 Task: Add Red Label titled Label0012 to Card Card0012 in Board Board0003 in Development in Trello
Action: Mouse moved to (498, 34)
Screenshot: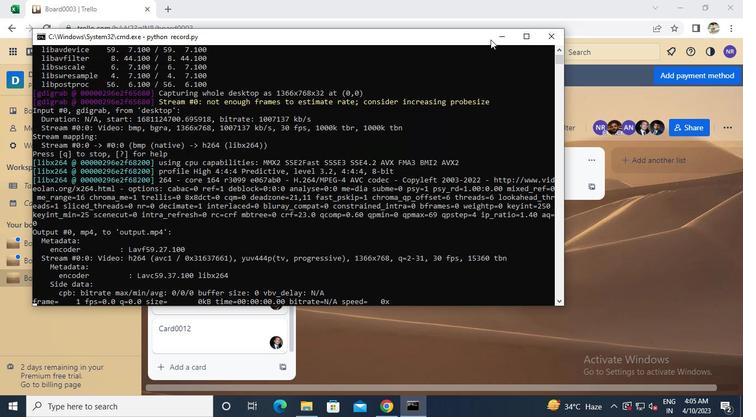 
Action: Mouse pressed left at (498, 34)
Screenshot: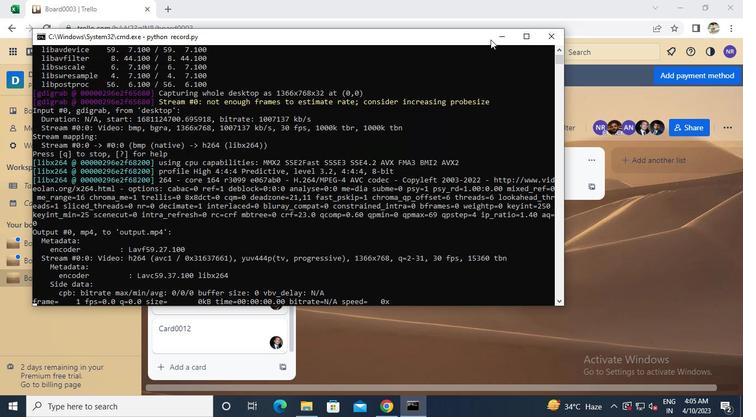 
Action: Mouse moved to (274, 321)
Screenshot: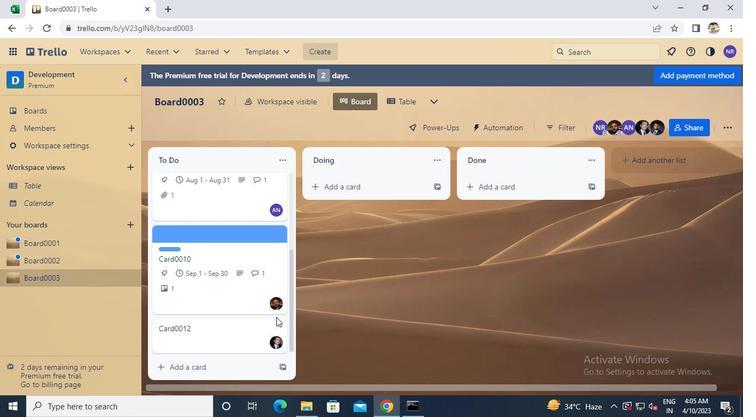 
Action: Mouse pressed left at (274, 321)
Screenshot: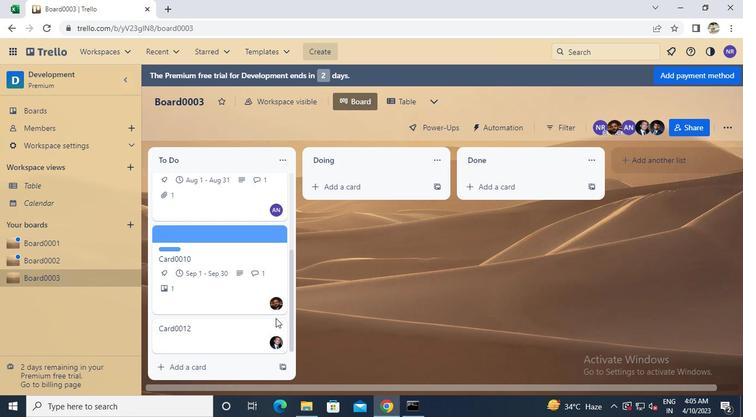 
Action: Mouse moved to (312, 260)
Screenshot: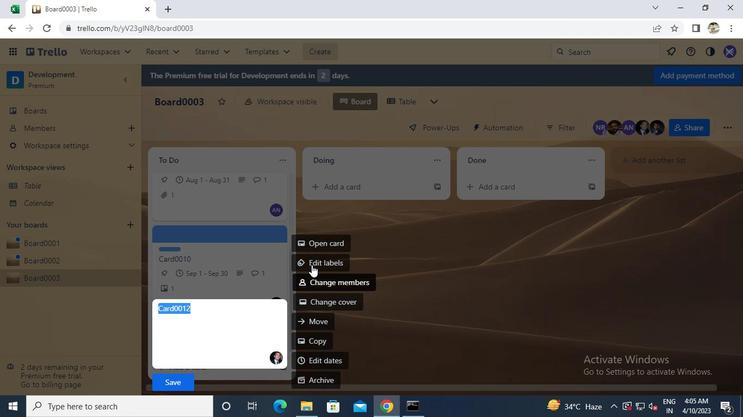 
Action: Mouse pressed left at (312, 260)
Screenshot: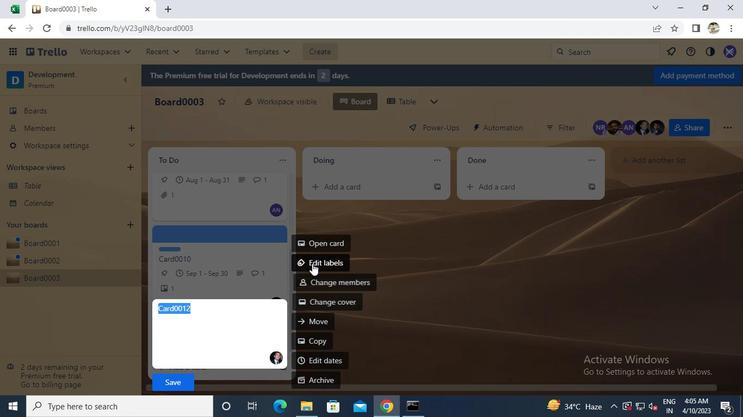 
Action: Mouse moved to (337, 324)
Screenshot: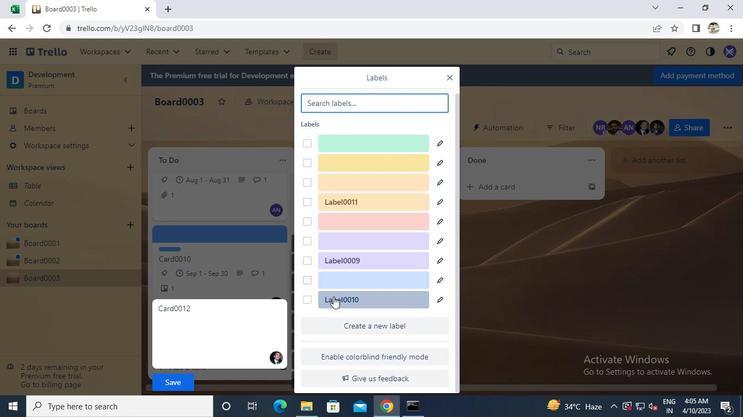 
Action: Mouse pressed left at (337, 324)
Screenshot: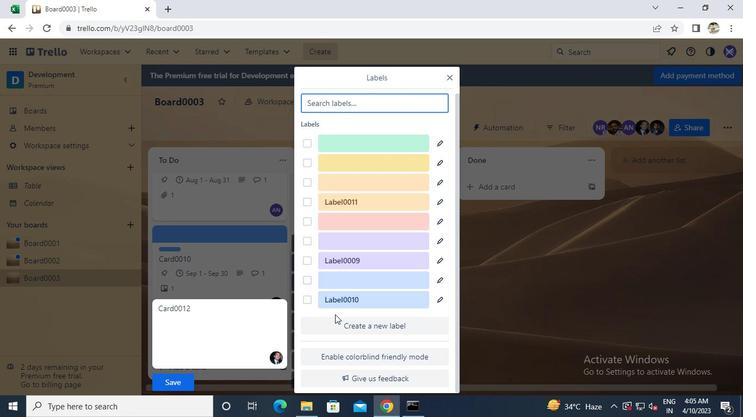 
Action: Mouse moved to (403, 255)
Screenshot: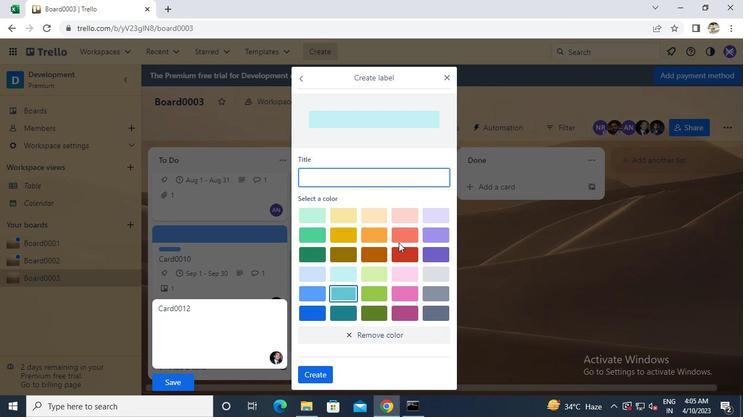 
Action: Mouse pressed left at (403, 255)
Screenshot: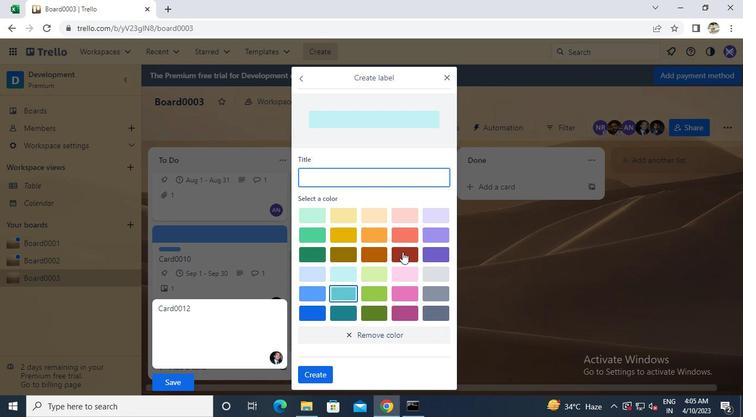 
Action: Mouse moved to (368, 174)
Screenshot: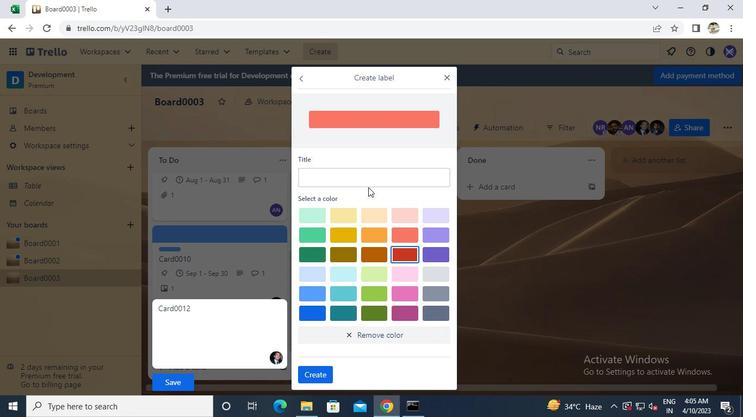 
Action: Mouse pressed left at (368, 174)
Screenshot: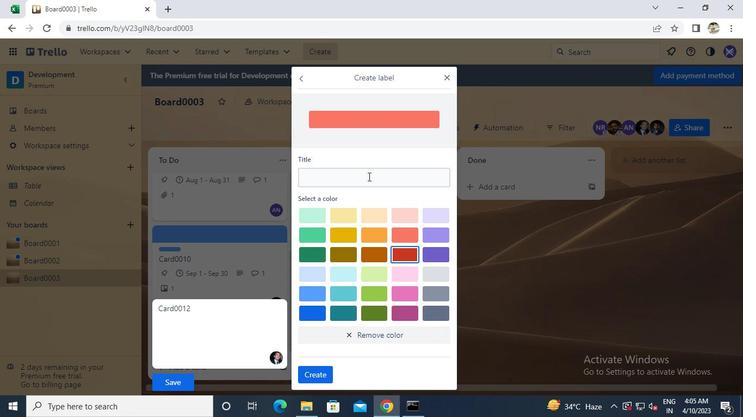 
Action: Mouse moved to (355, 166)
Screenshot: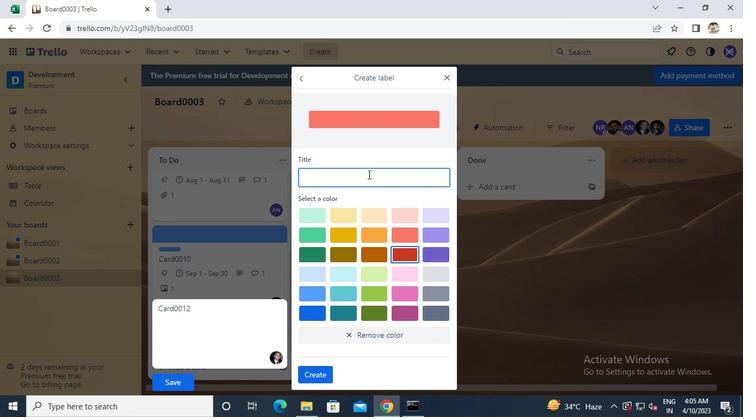
Action: Keyboard Key.caps_lock
Screenshot: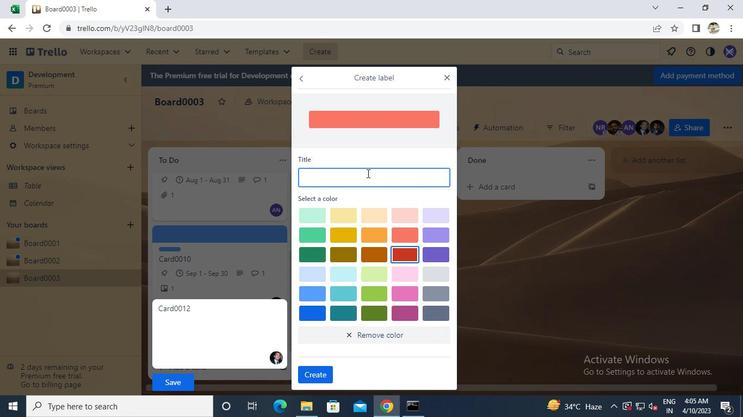 
Action: Keyboard l
Screenshot: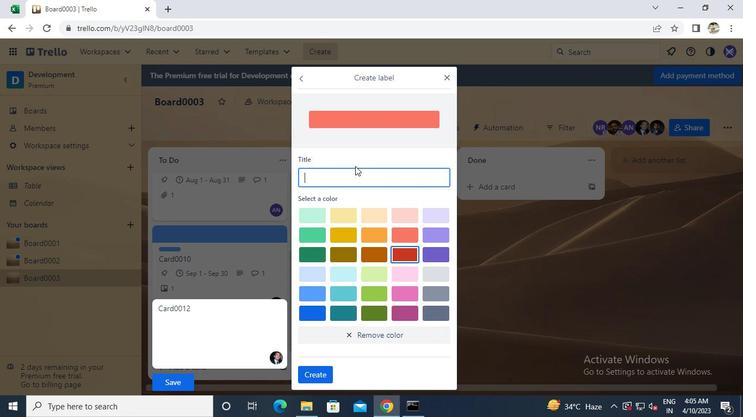 
Action: Keyboard Key.caps_lock
Screenshot: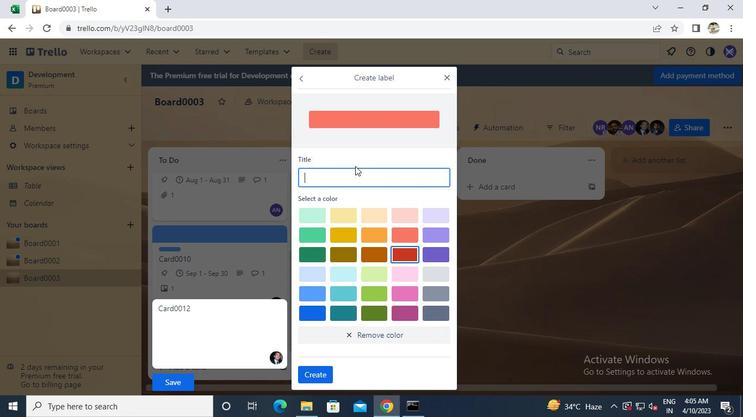 
Action: Keyboard a
Screenshot: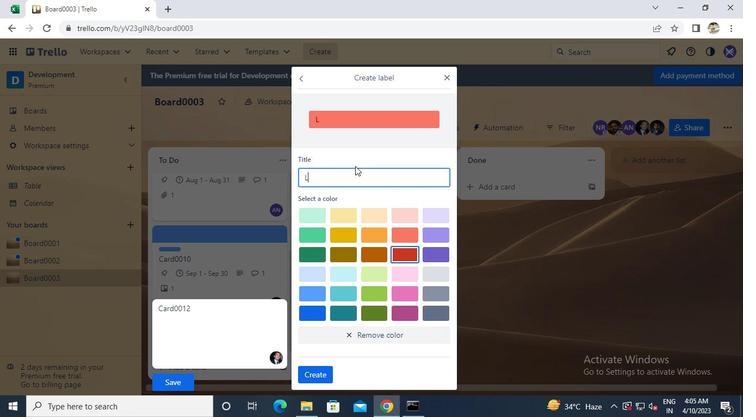 
Action: Keyboard b
Screenshot: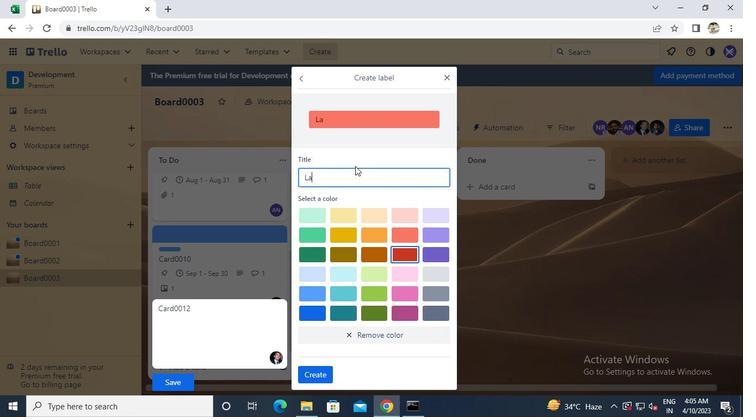 
Action: Keyboard e
Screenshot: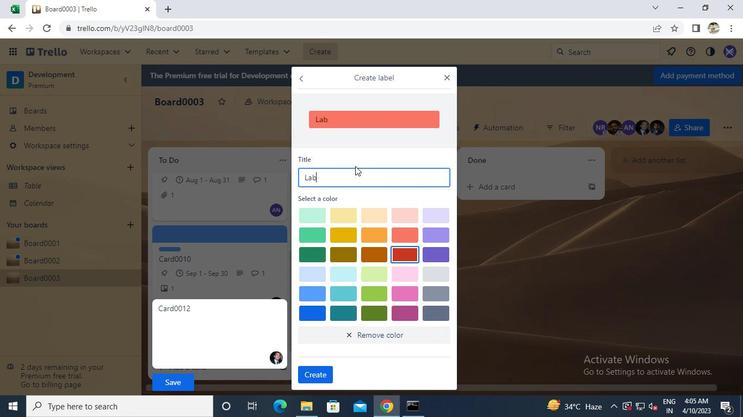 
Action: Keyboard l
Screenshot: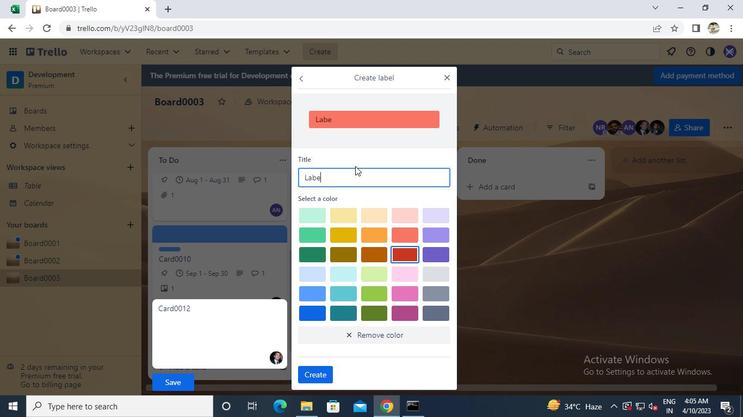 
Action: Keyboard 0
Screenshot: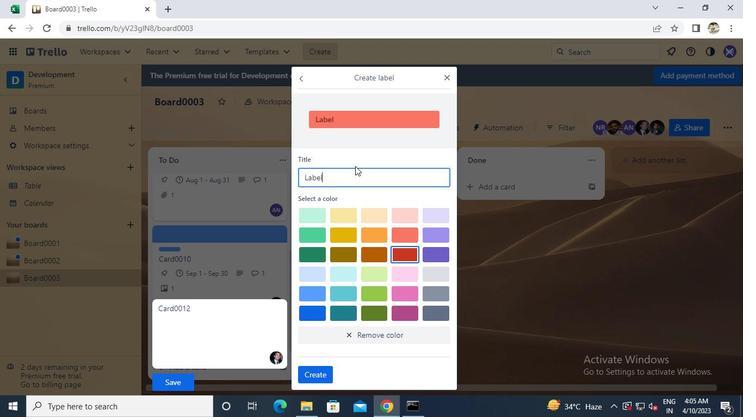 
Action: Keyboard 0
Screenshot: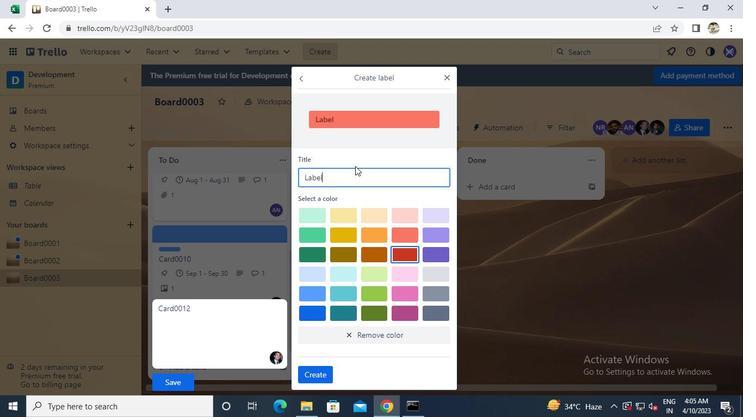 
Action: Keyboard 1
Screenshot: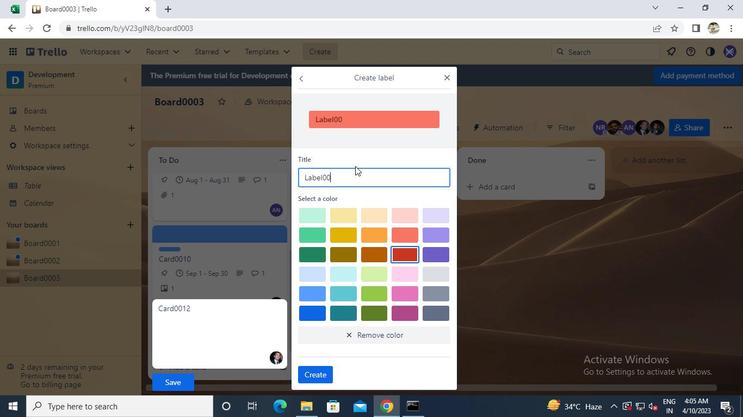 
Action: Keyboard 2
Screenshot: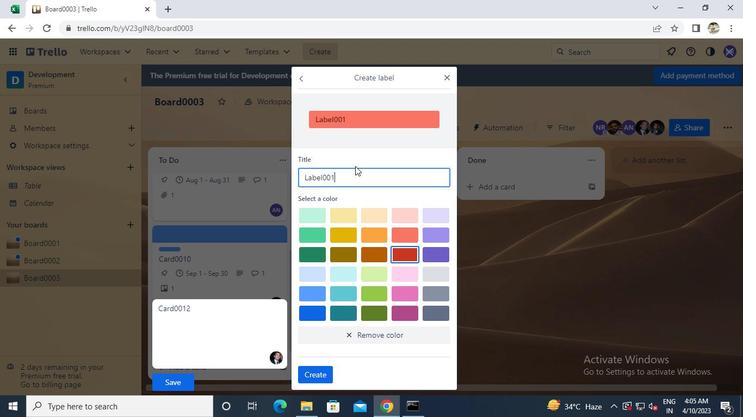 
Action: Mouse moved to (315, 369)
Screenshot: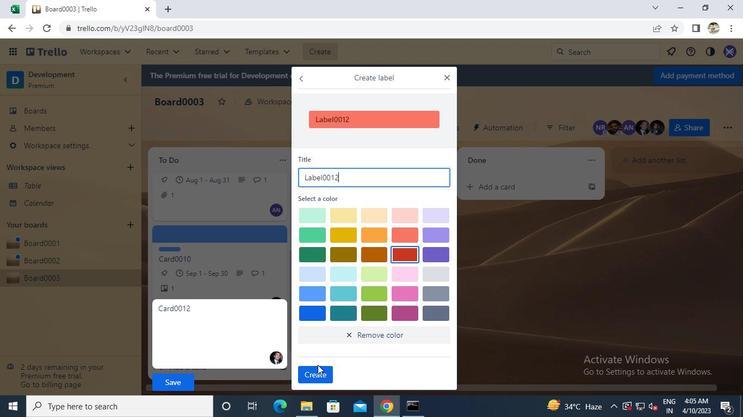 
Action: Mouse pressed left at (315, 369)
Screenshot: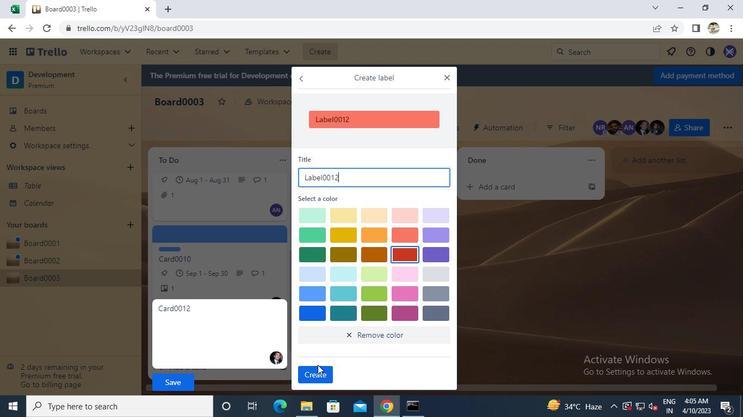 
Action: Mouse moved to (177, 386)
Screenshot: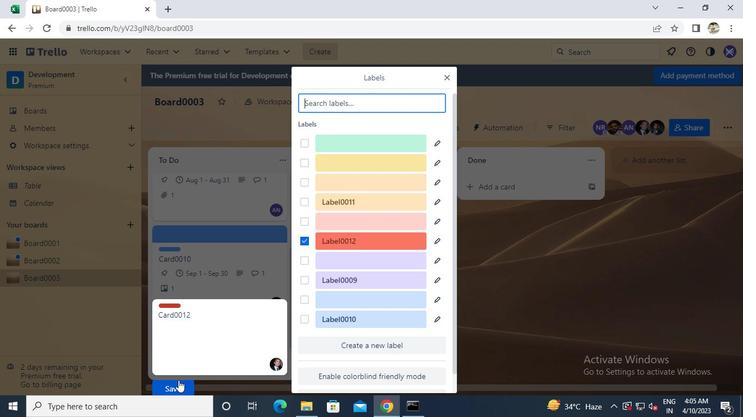 
Action: Mouse pressed left at (177, 386)
Screenshot: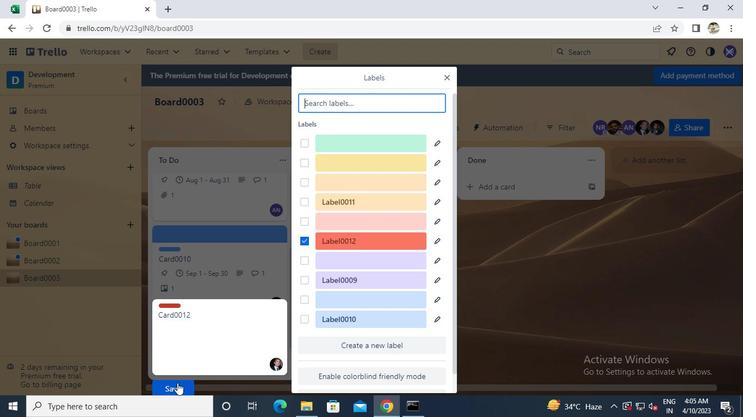
Action: Mouse moved to (407, 412)
Screenshot: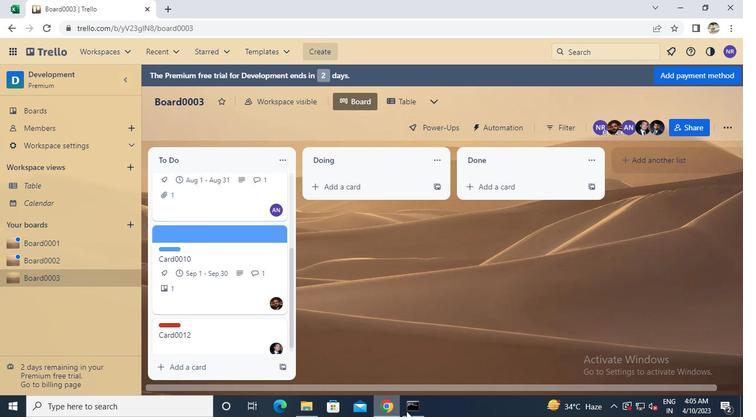 
Action: Mouse pressed left at (407, 412)
Screenshot: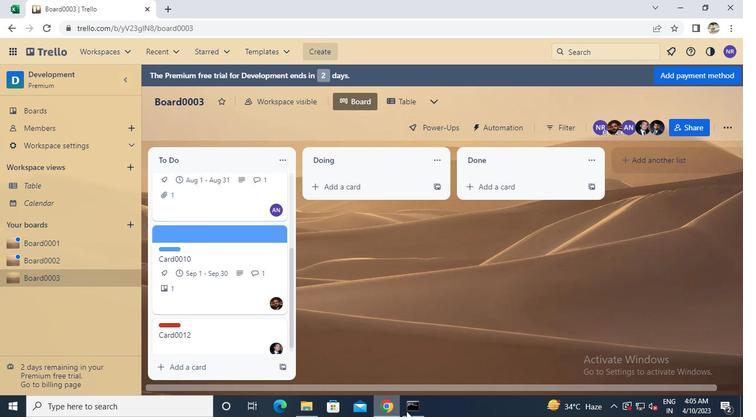 
Action: Mouse moved to (552, 34)
Screenshot: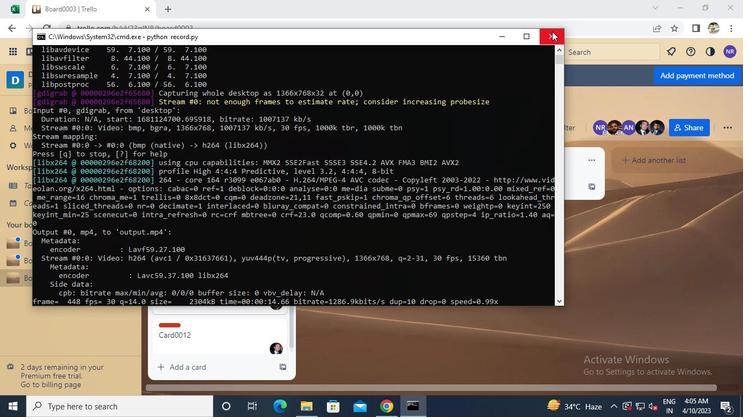 
Action: Mouse pressed left at (552, 34)
Screenshot: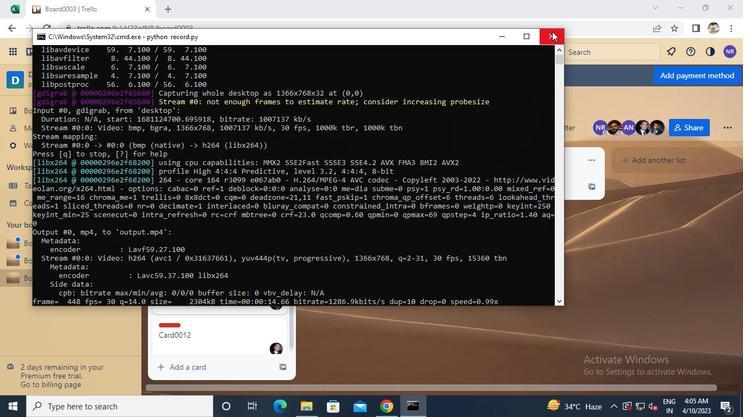 
